Task: In the  document Cocktails.docx Share this file with 'softage.1@softage.net' Make a copy of the file 'without changing the auto name' Delete the  copy of the file
Action: Mouse moved to (421, 387)
Screenshot: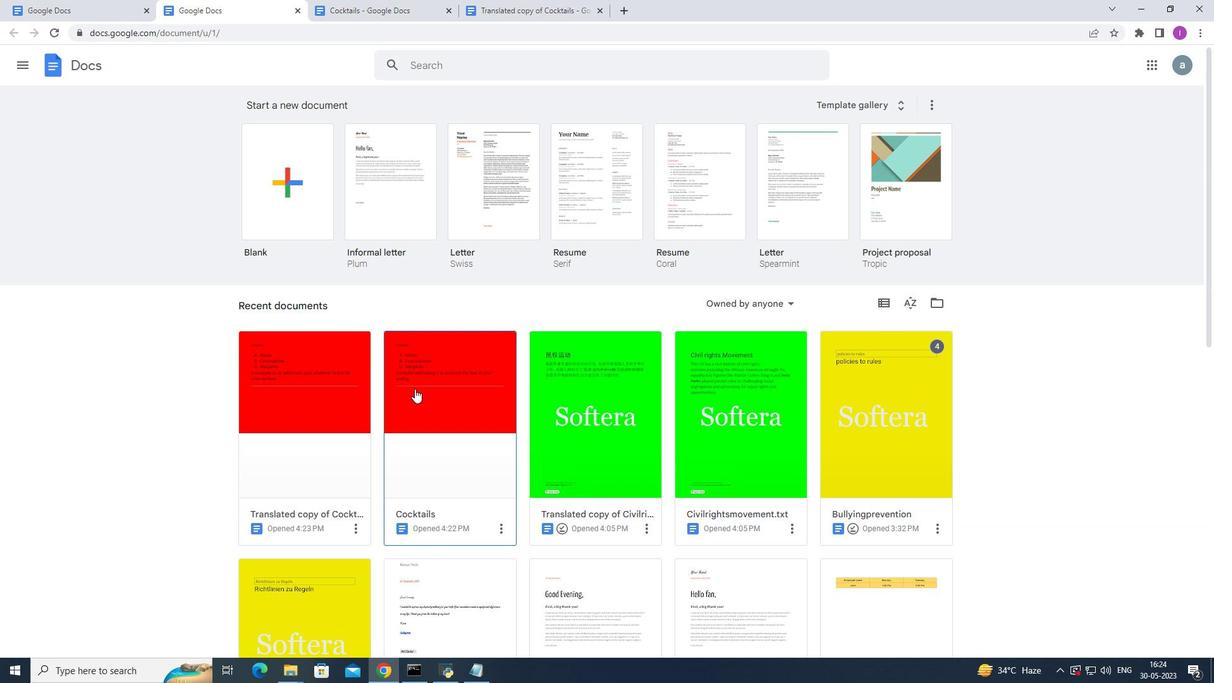 
Action: Mouse pressed left at (421, 387)
Screenshot: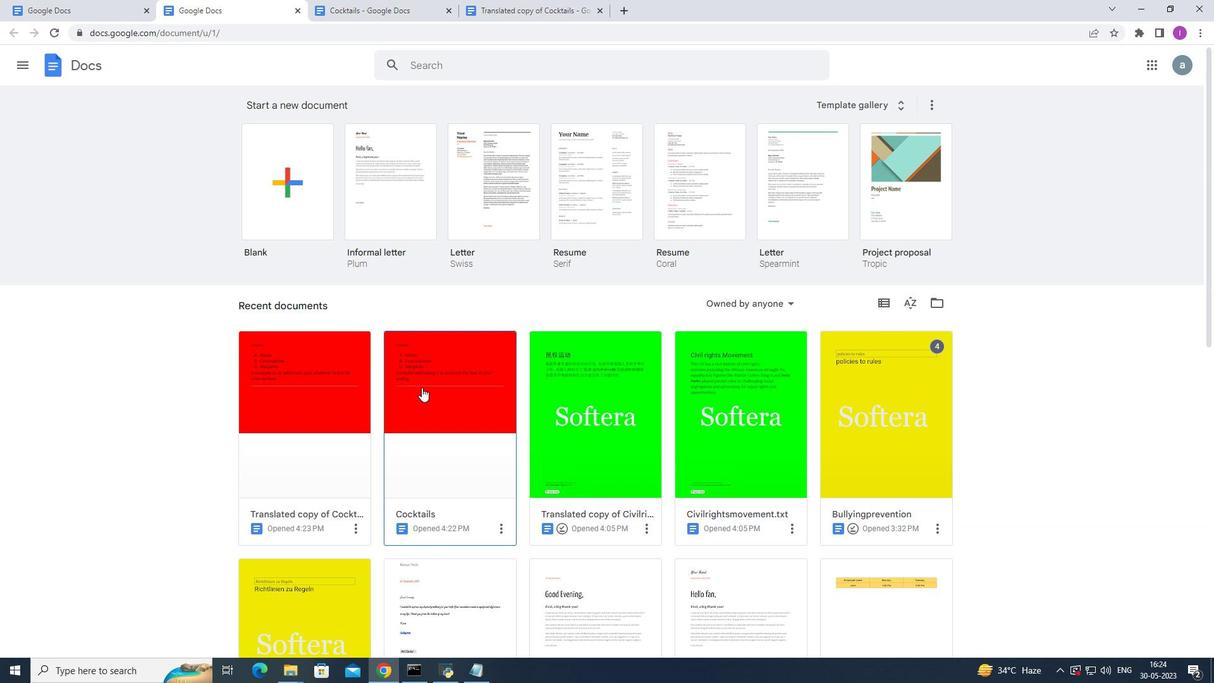 
Action: Mouse moved to (43, 74)
Screenshot: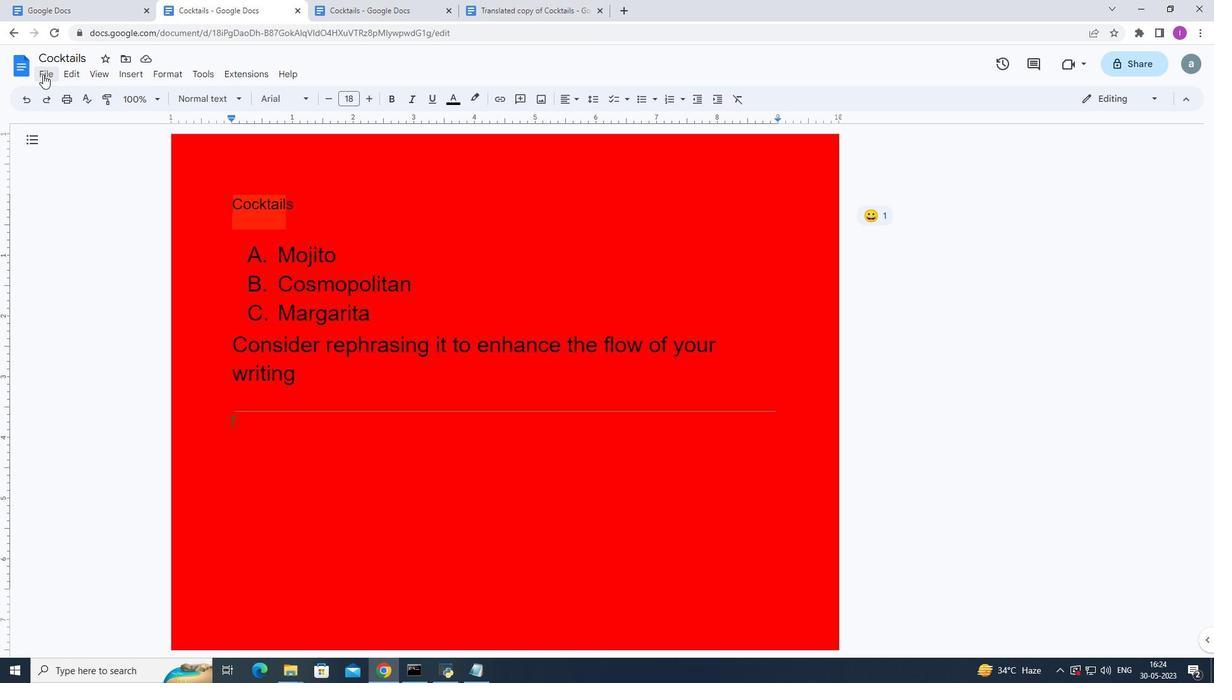 
Action: Mouse pressed left at (43, 74)
Screenshot: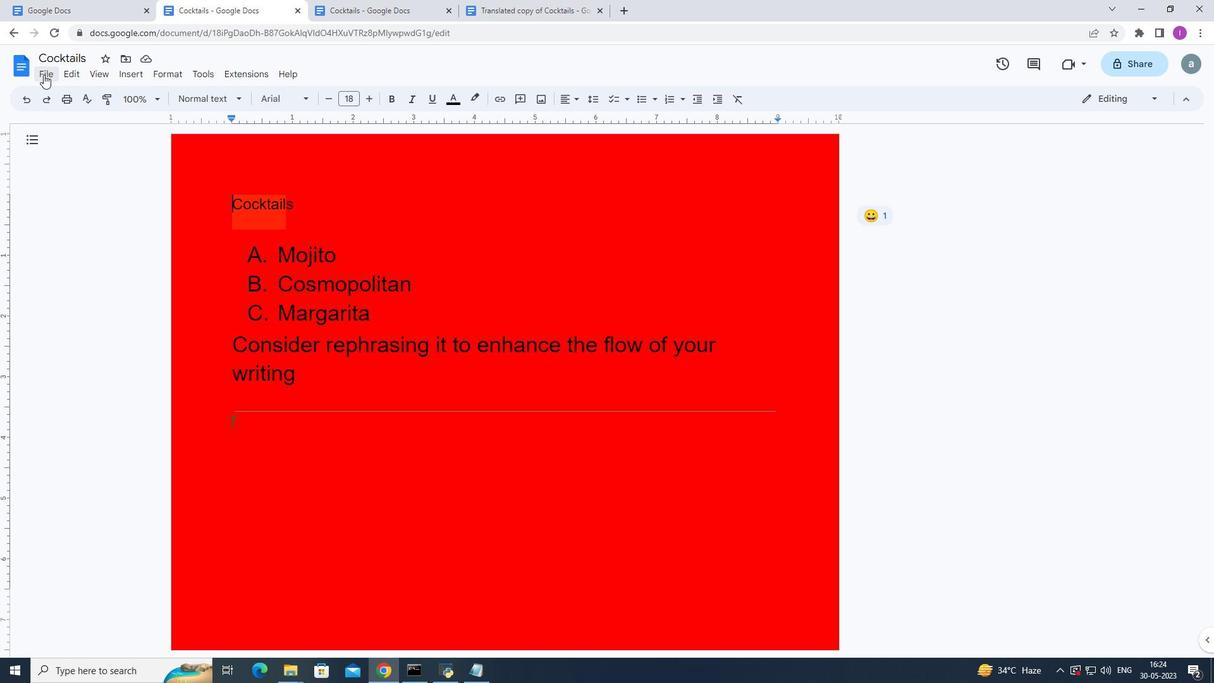 
Action: Mouse moved to (292, 172)
Screenshot: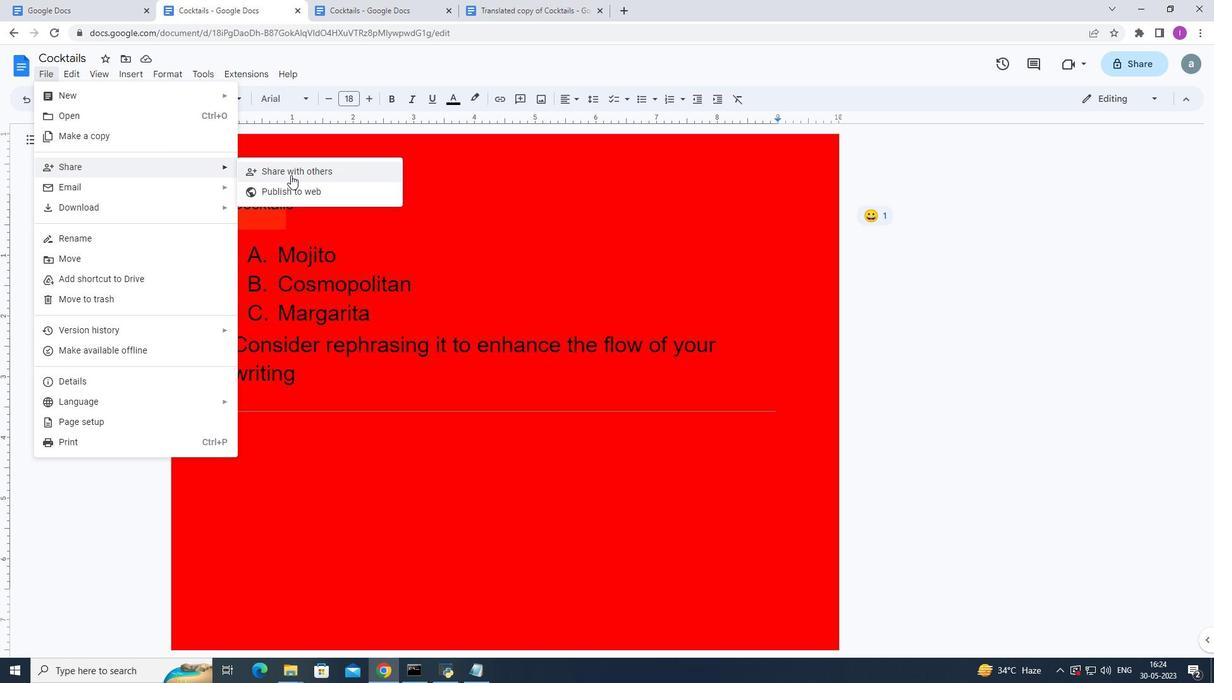 
Action: Mouse pressed left at (292, 172)
Screenshot: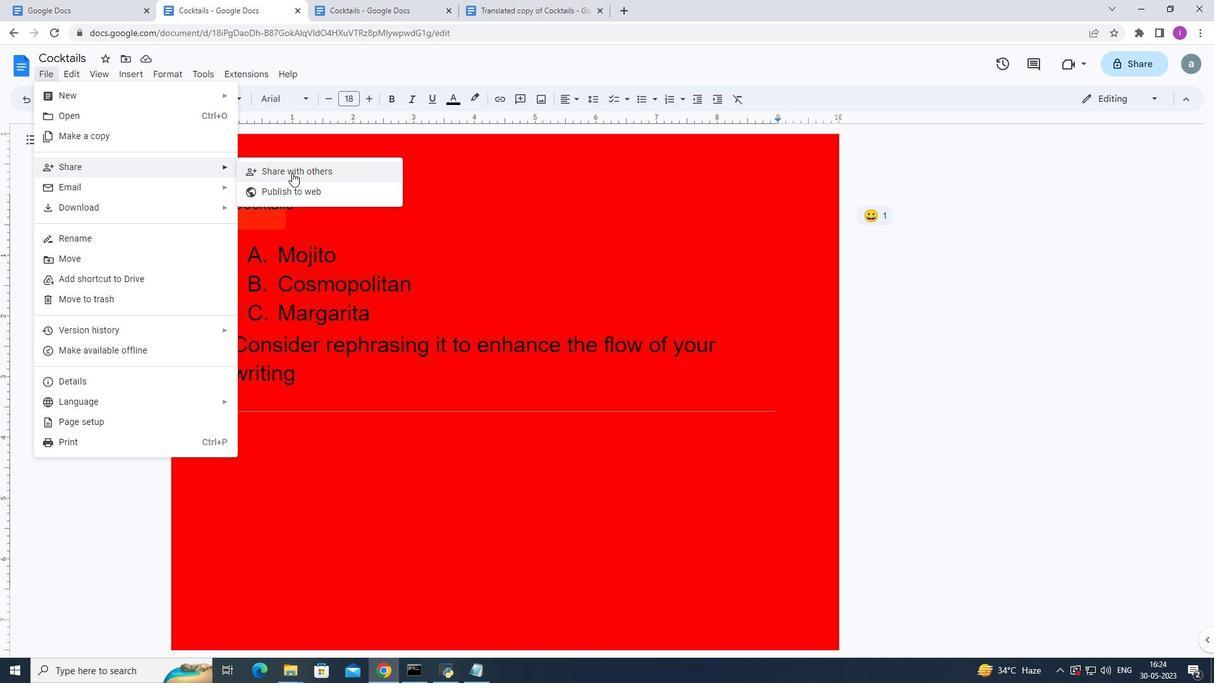 
Action: Mouse moved to (609, 308)
Screenshot: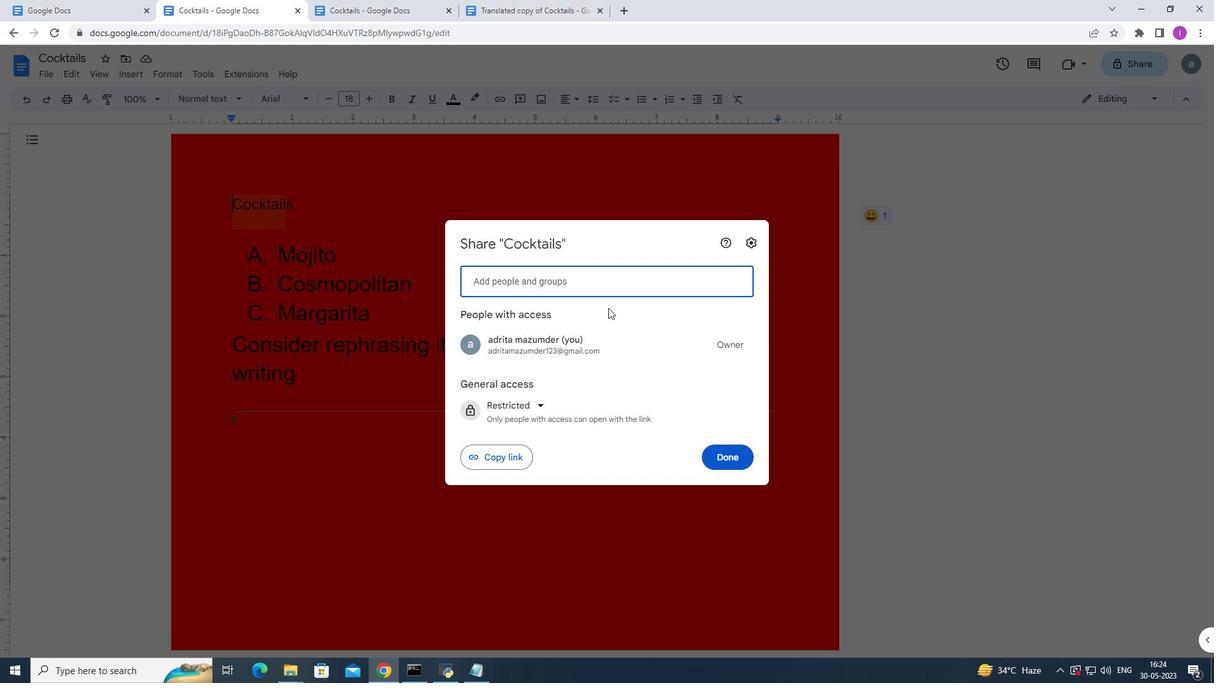 
Action: Key pressed softage.1<Key.shift>@softage.net
Screenshot: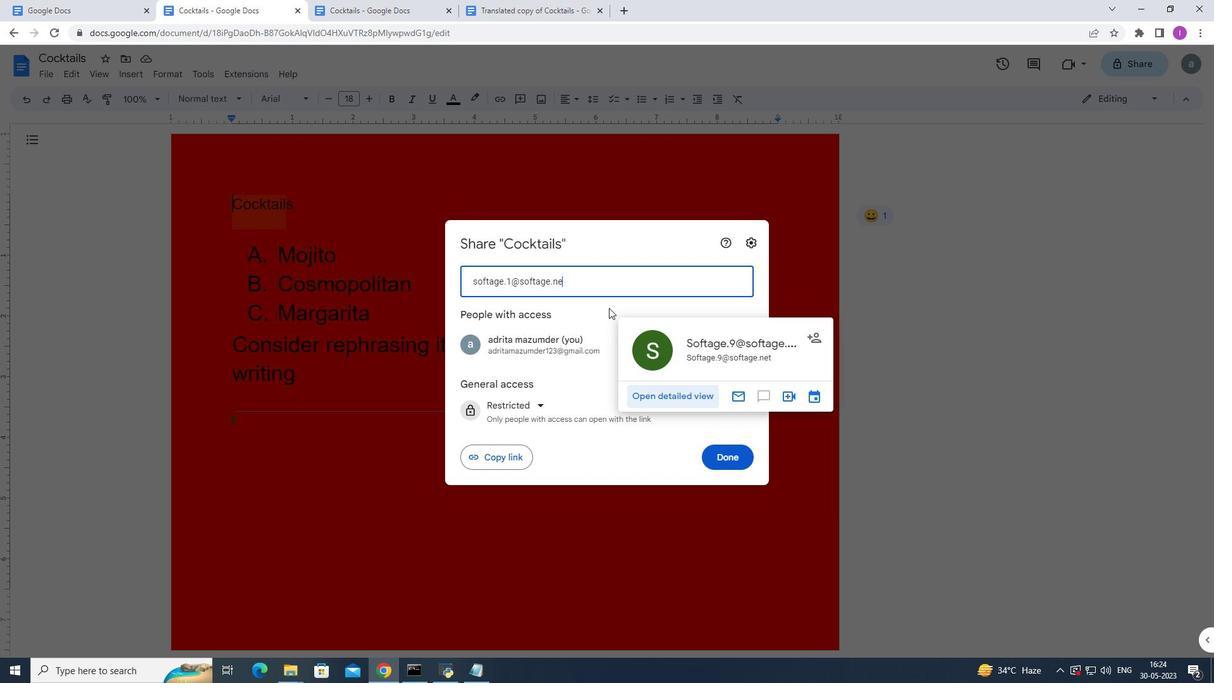 
Action: Mouse moved to (574, 320)
Screenshot: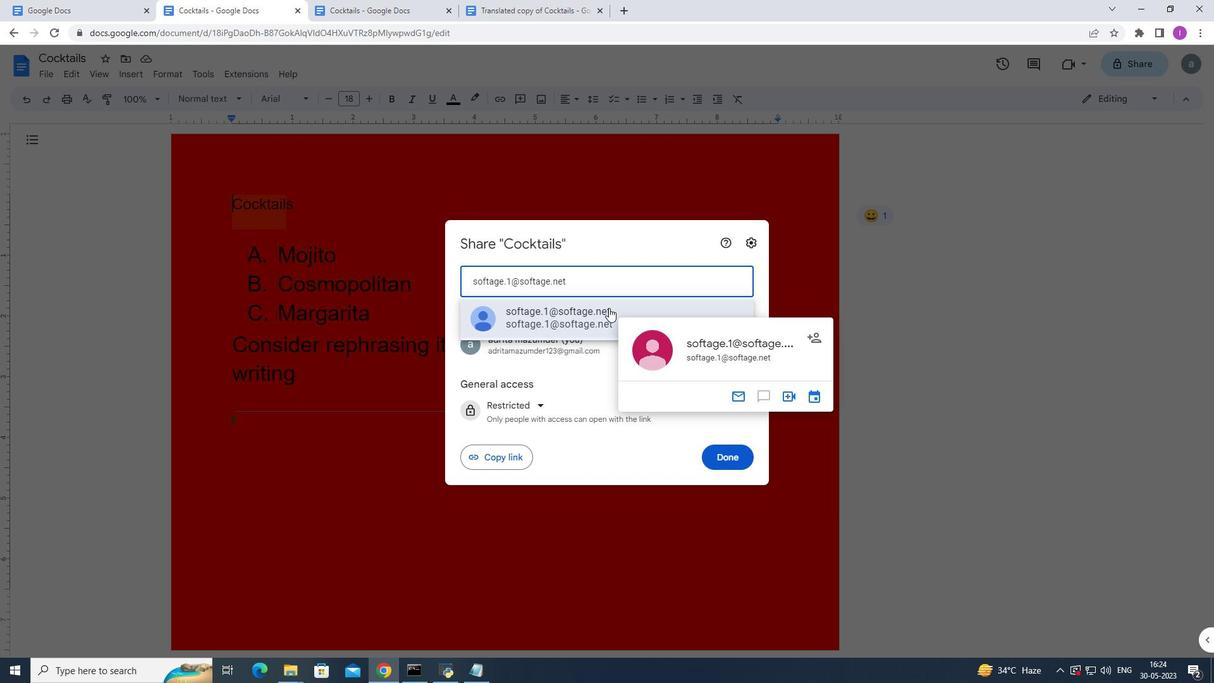 
Action: Mouse pressed left at (574, 320)
Screenshot: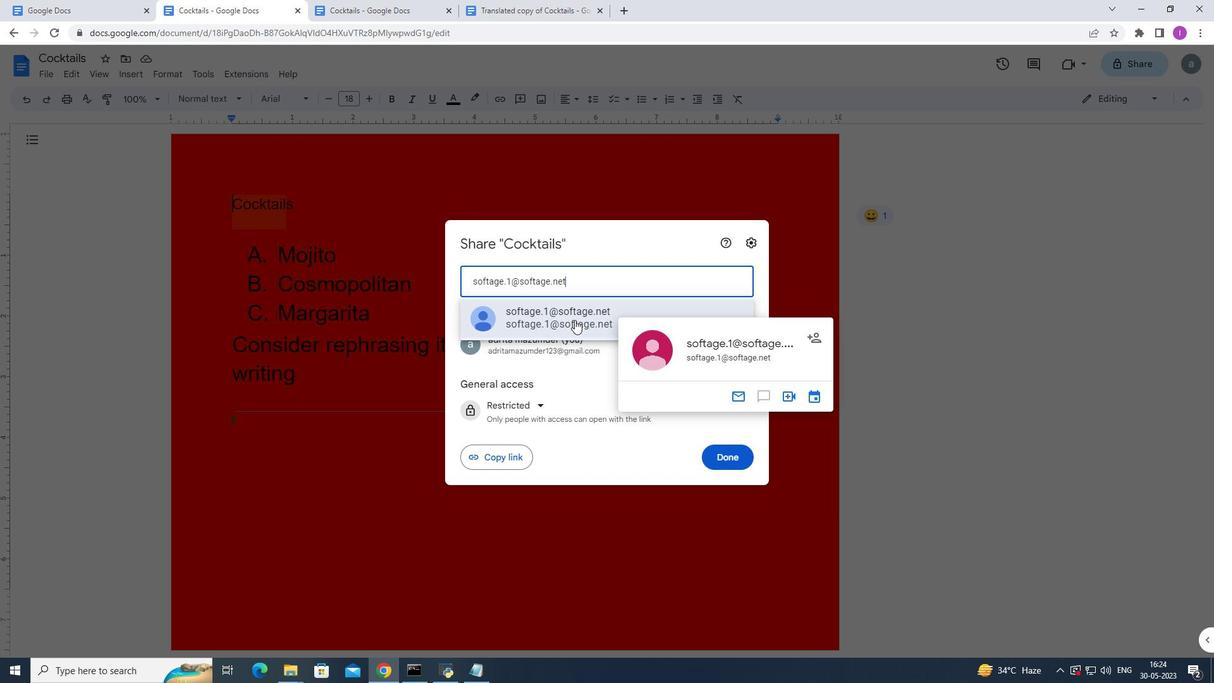 
Action: Mouse moved to (508, 447)
Screenshot: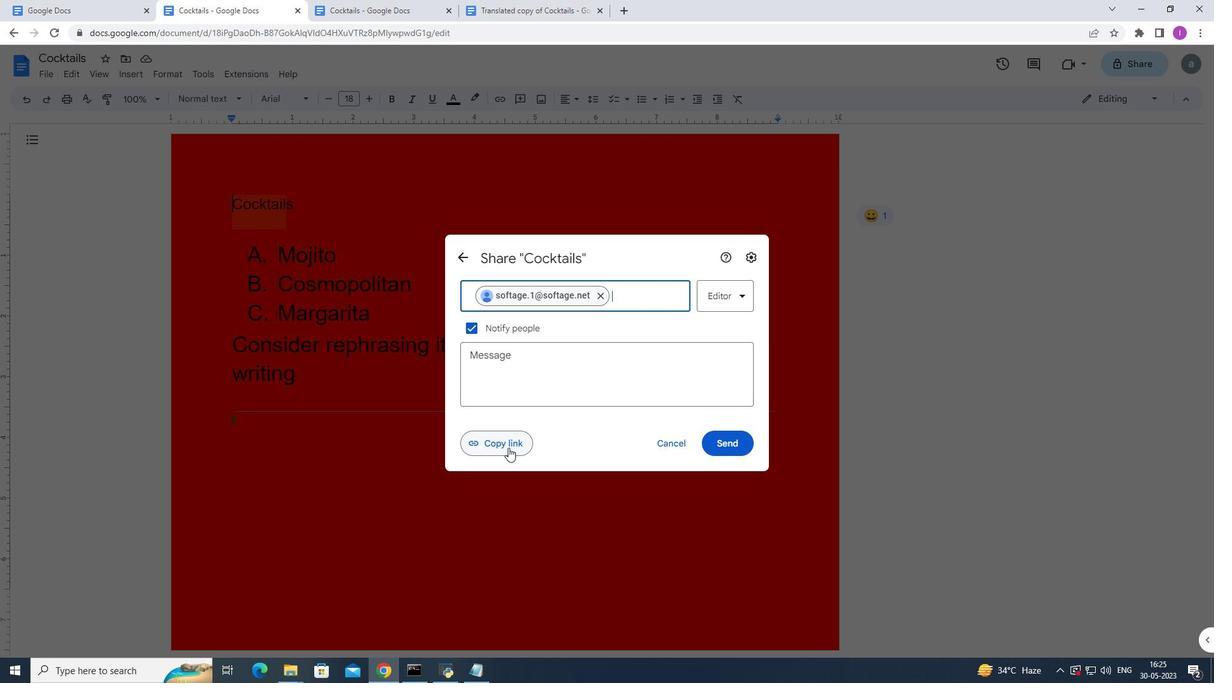 
Action: Mouse pressed left at (508, 447)
Screenshot: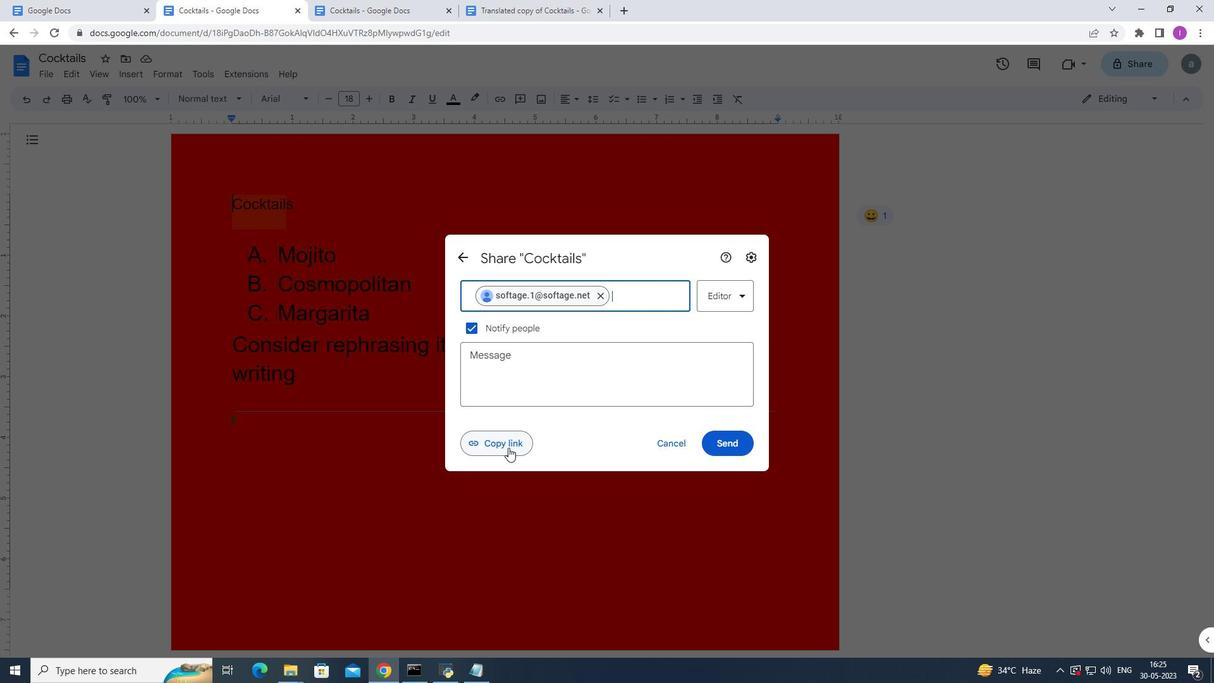 
Action: Mouse moved to (726, 442)
Screenshot: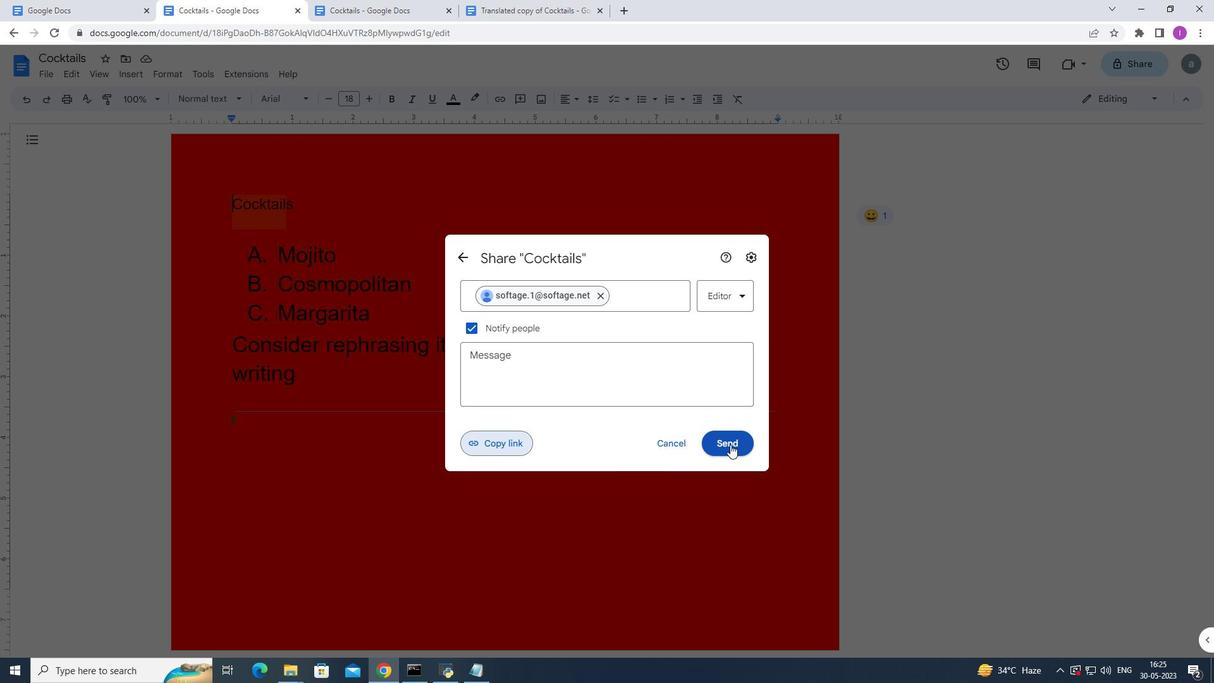 
Action: Mouse pressed left at (726, 442)
Screenshot: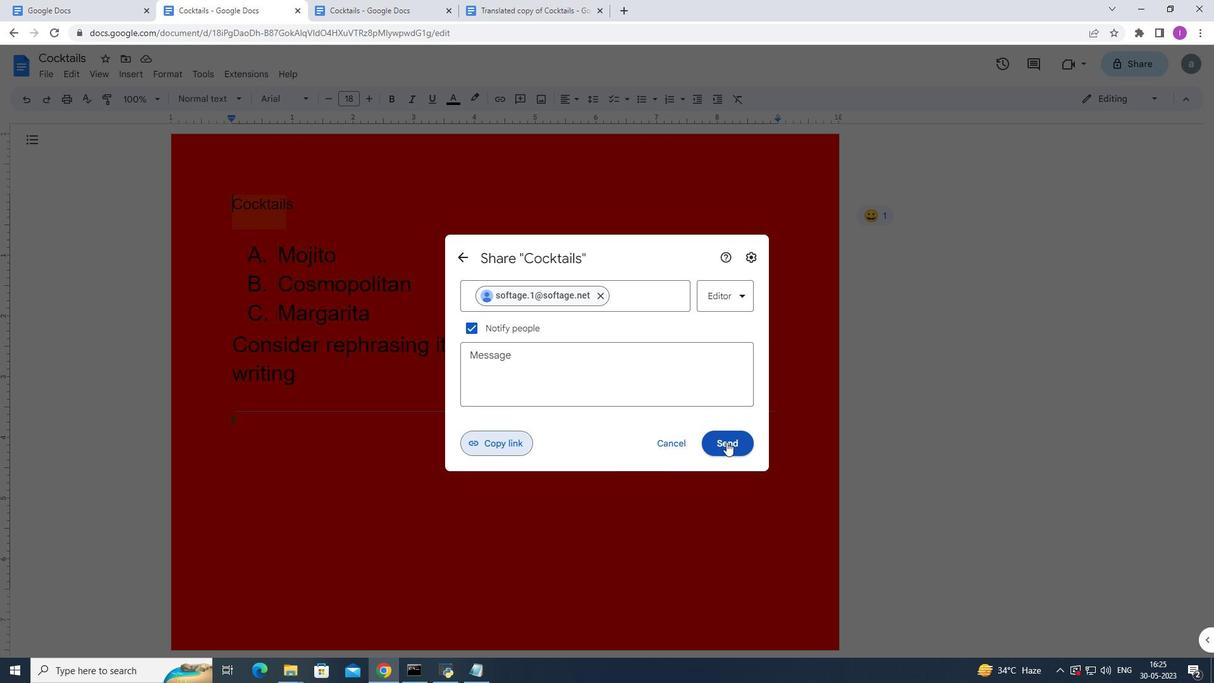 
Action: Mouse moved to (90, 237)
Screenshot: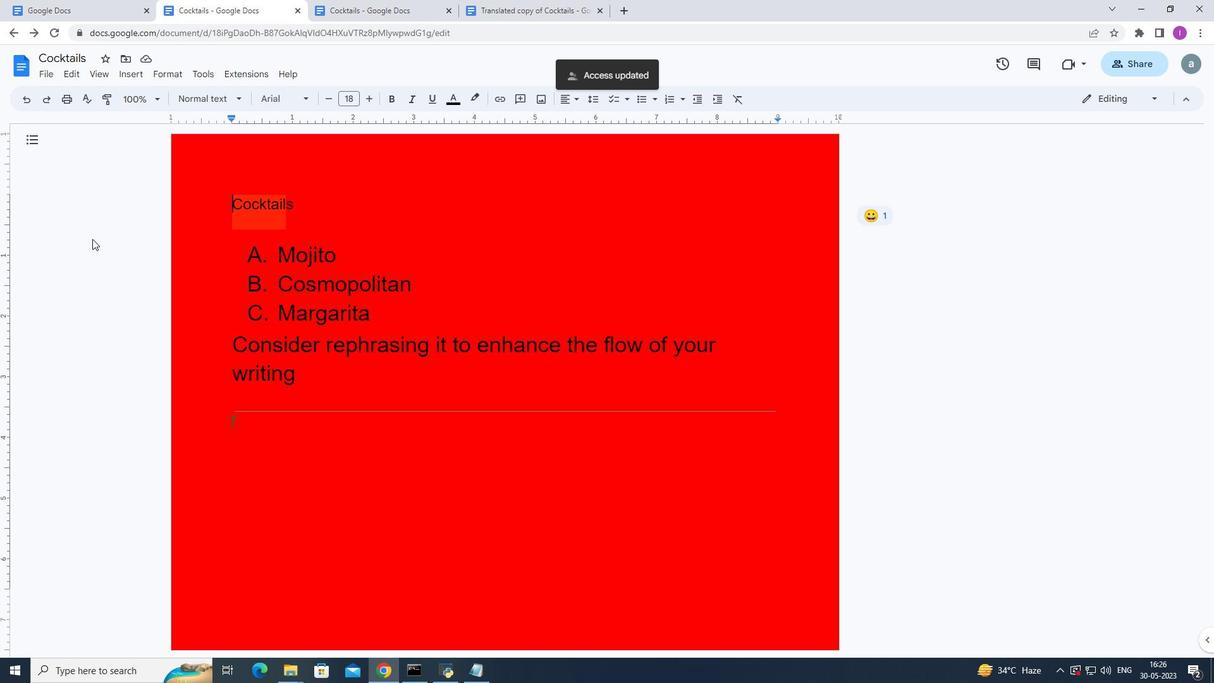 
Action: Key pressed ctrl+V
Screenshot: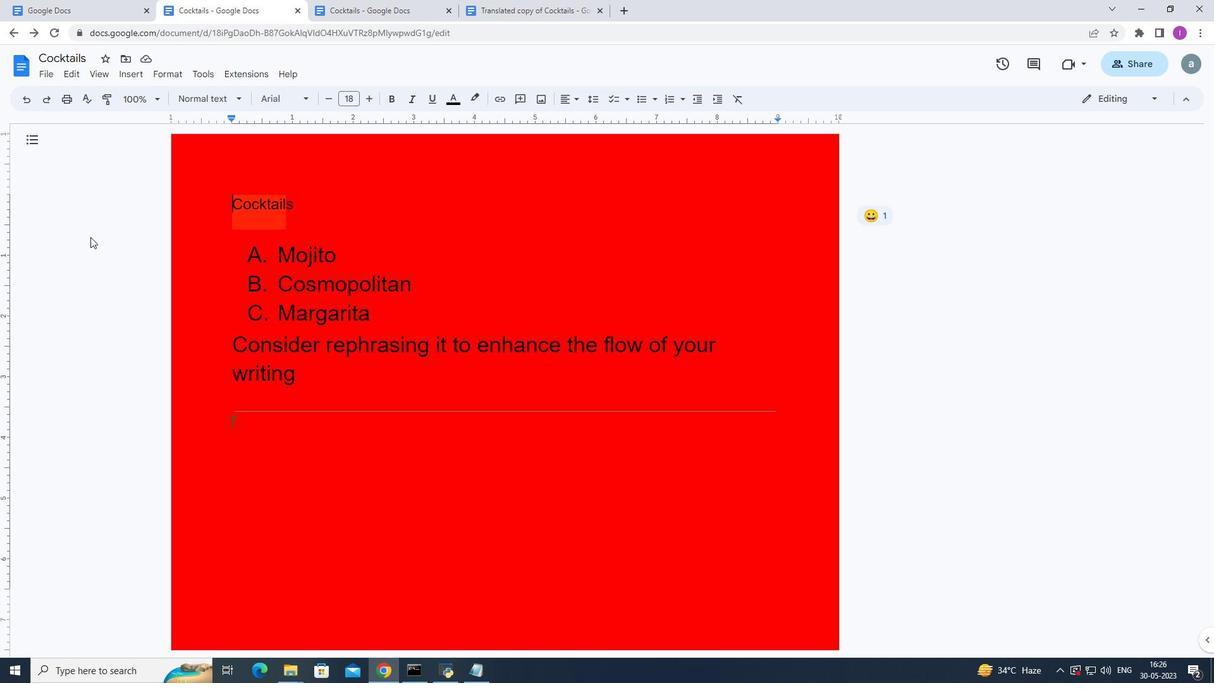 
Action: Mouse moved to (170, 159)
Screenshot: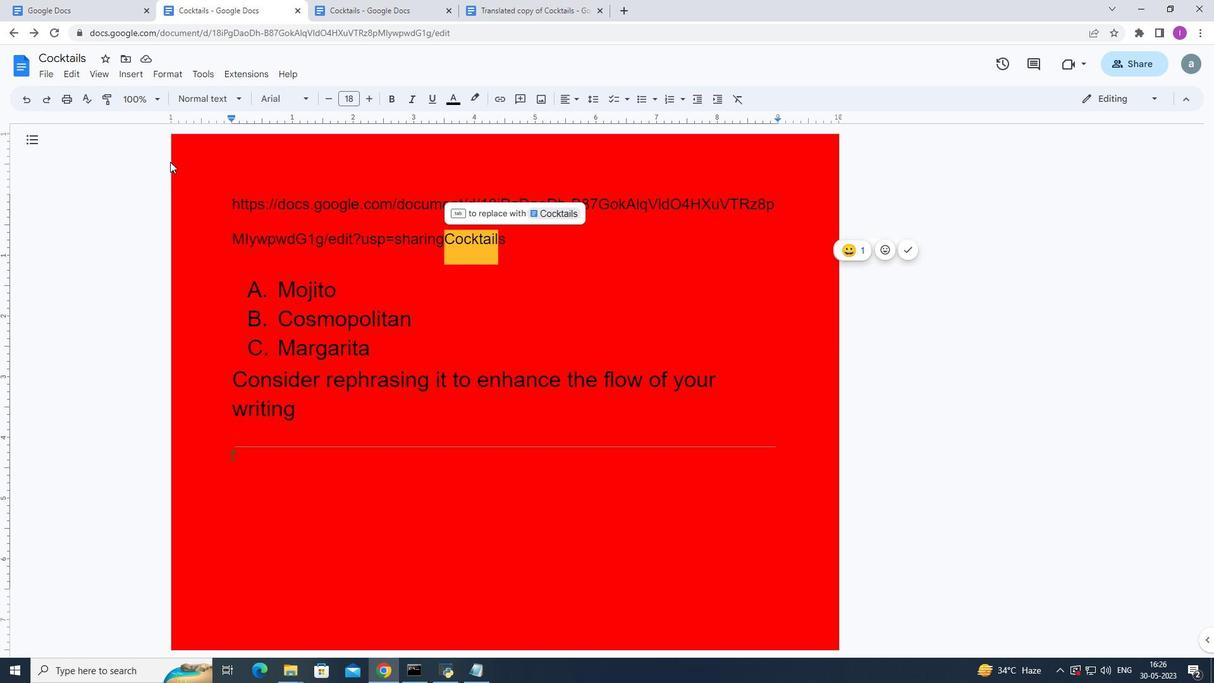 
Action: Mouse pressed left at (170, 159)
Screenshot: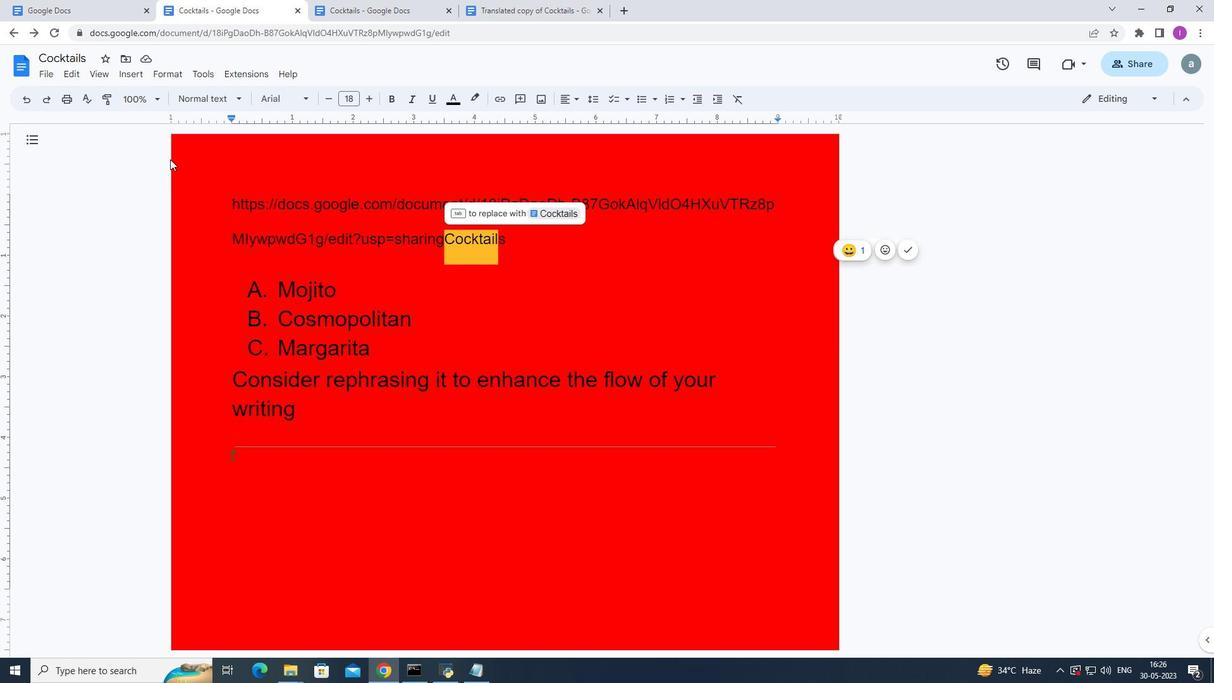 
Action: Mouse moved to (800, 304)
Screenshot: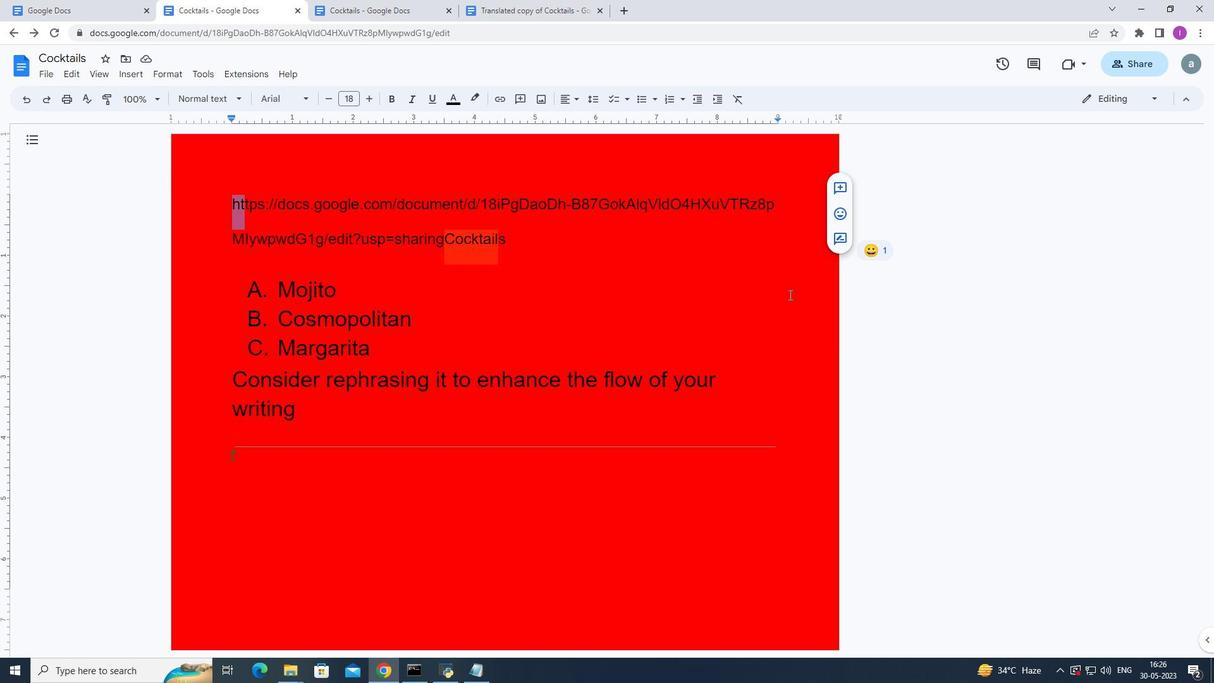 
Action: Mouse pressed right at (800, 304)
Screenshot: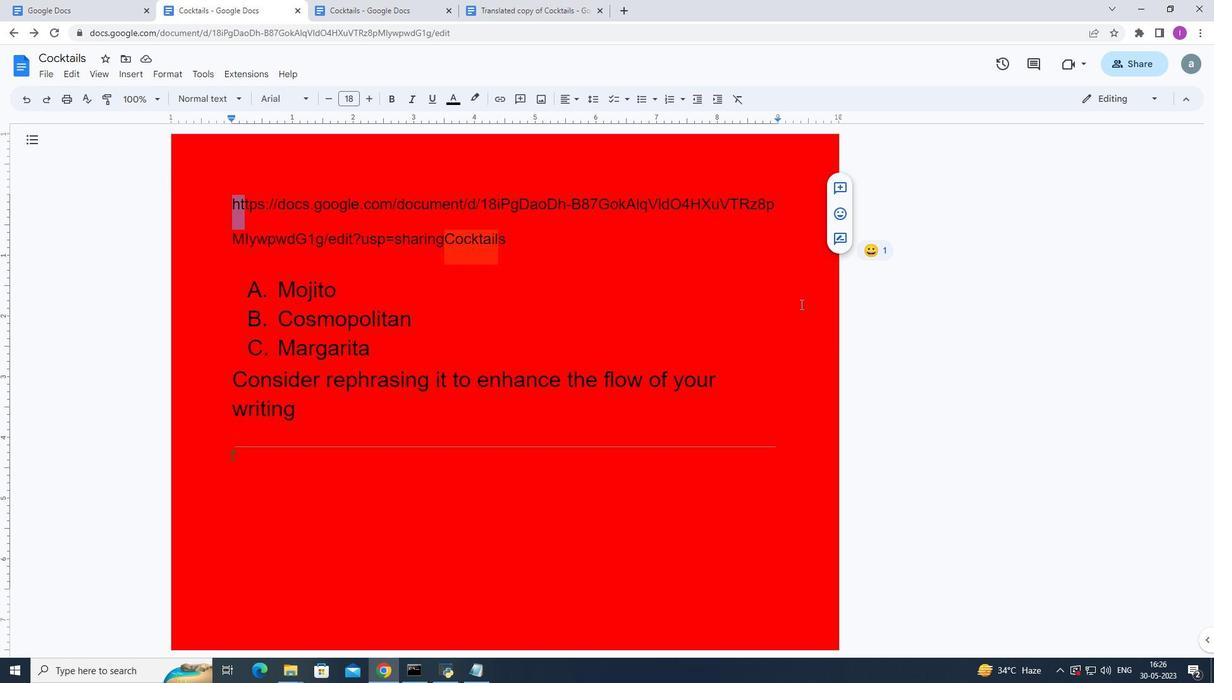 
Action: Mouse moved to (921, 216)
Screenshot: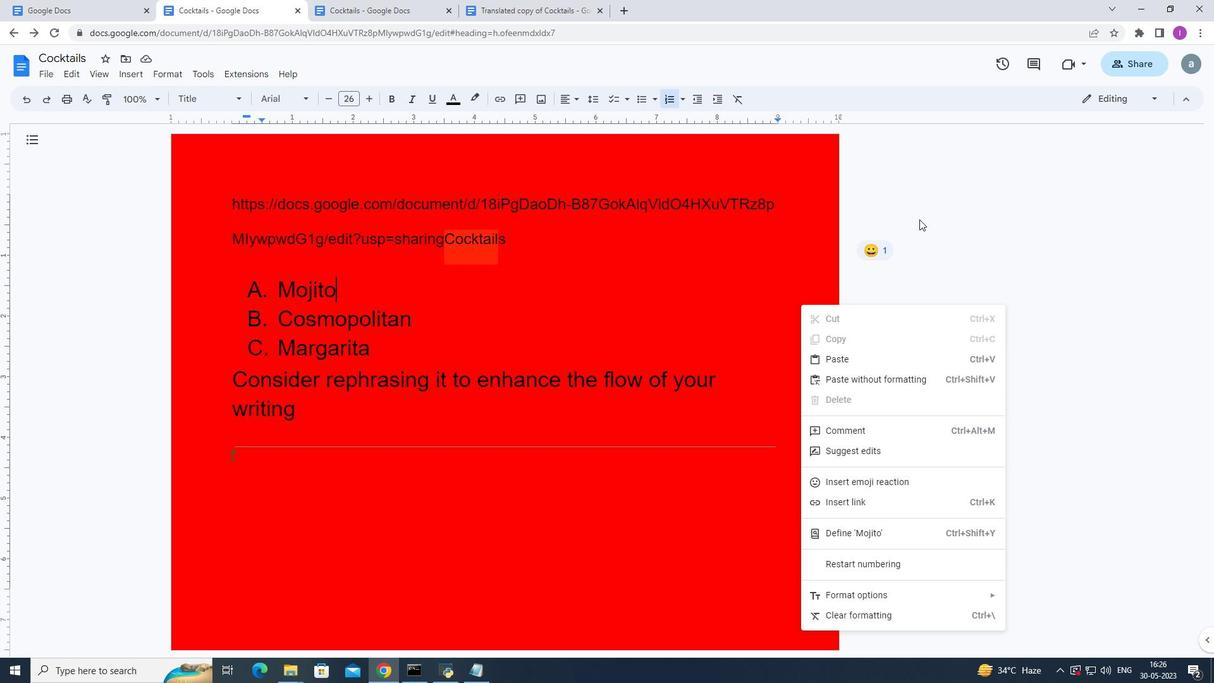 
Action: Mouse pressed left at (921, 216)
Screenshot: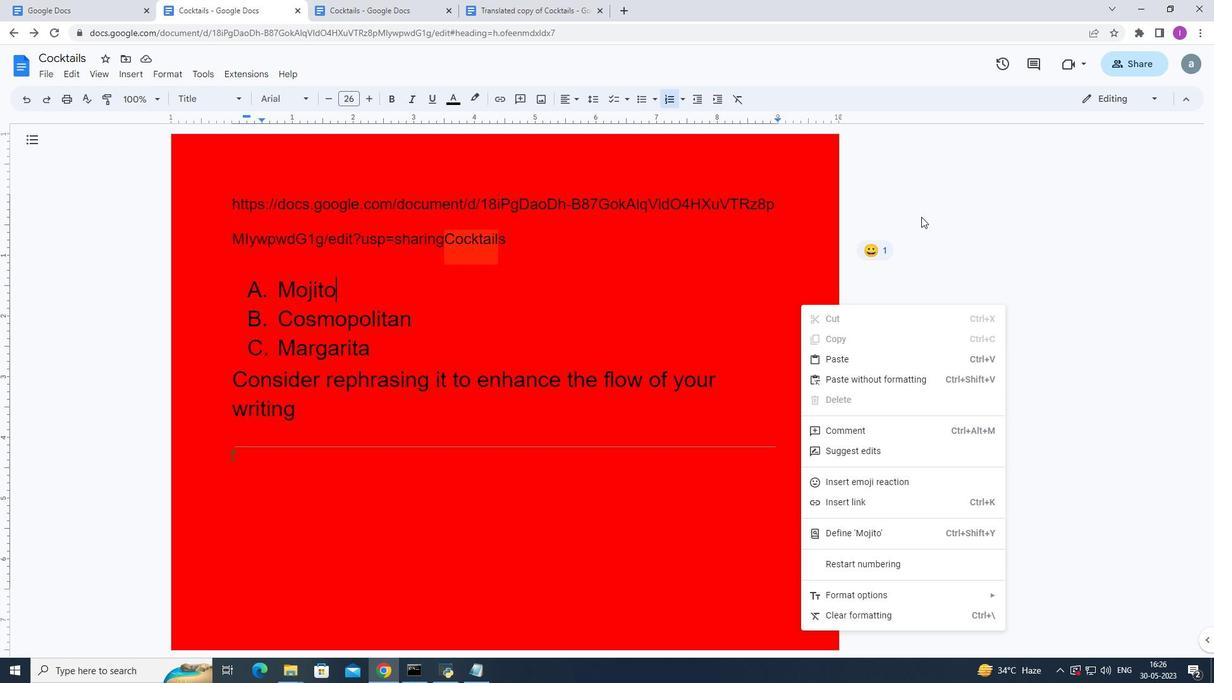
Action: Mouse moved to (166, 136)
Screenshot: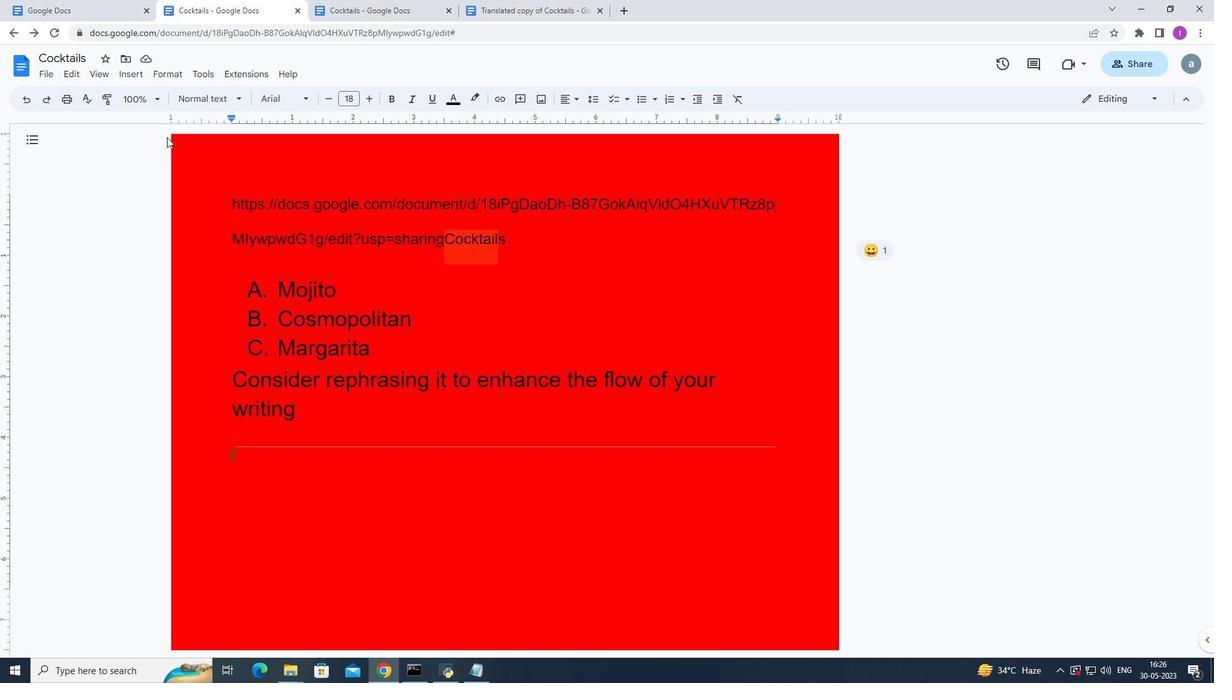 
Action: Mouse pressed left at (166, 136)
Screenshot: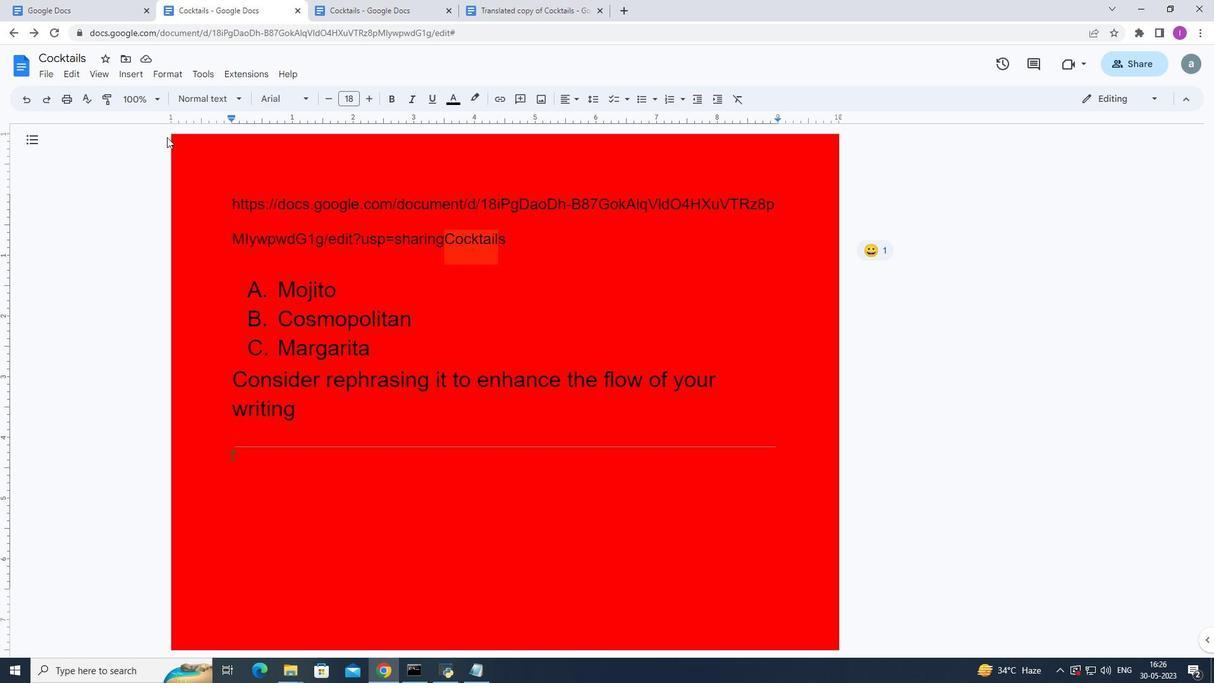 
Action: Mouse moved to (315, 265)
Screenshot: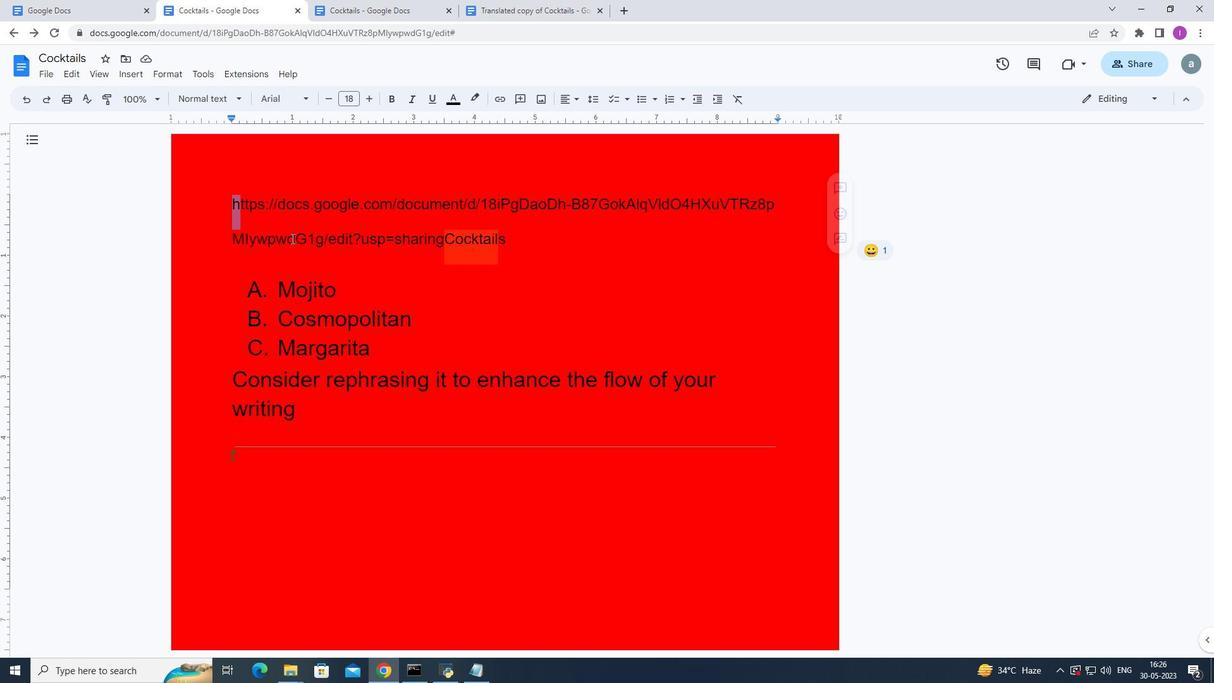 
Action: Mouse pressed left at (315, 265)
Screenshot: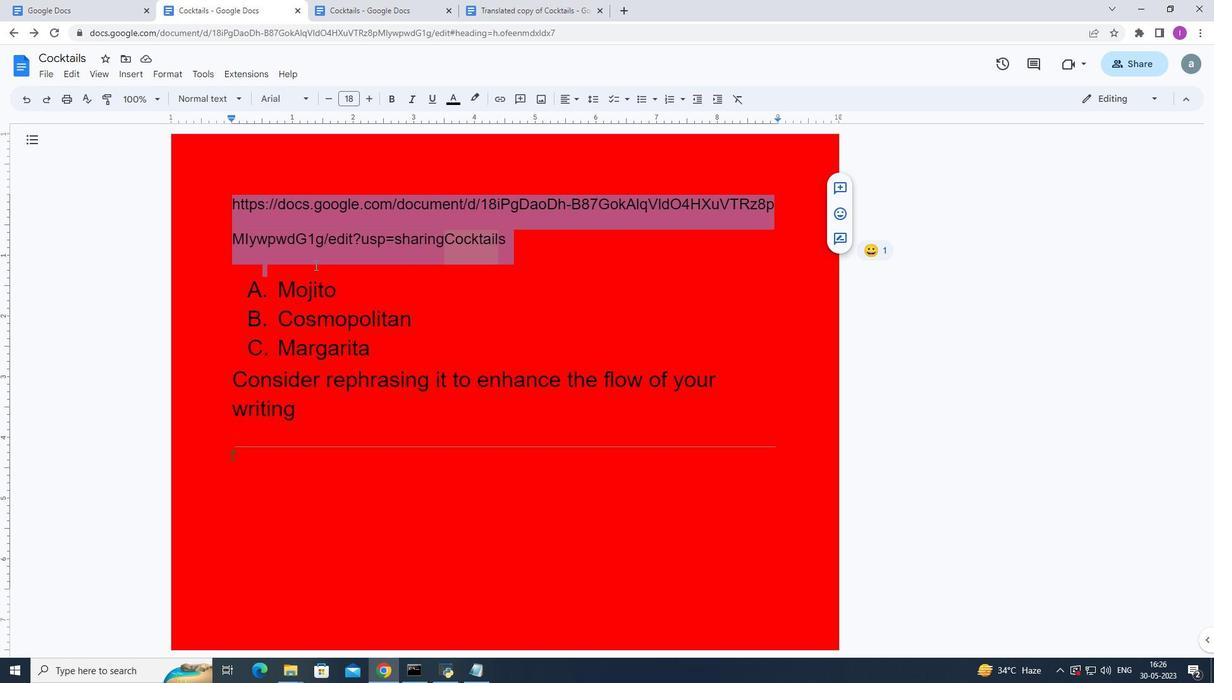 
Action: Mouse moved to (477, 434)
Screenshot: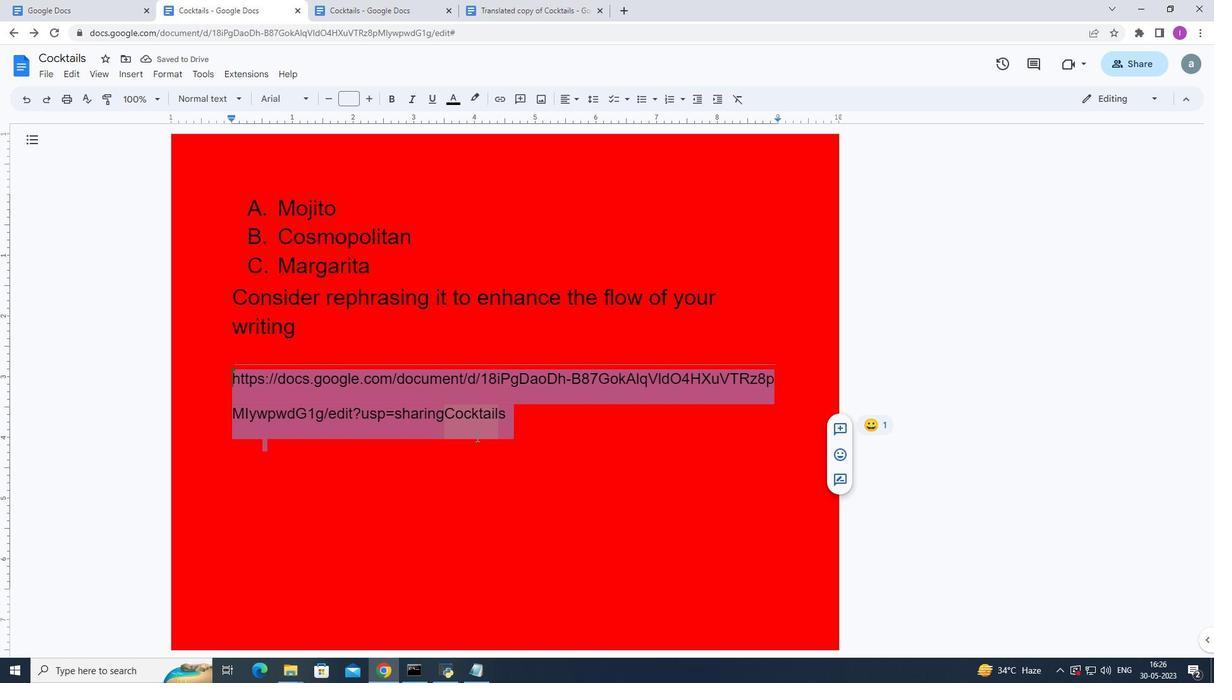 
Action: Mouse pressed right at (477, 434)
Screenshot: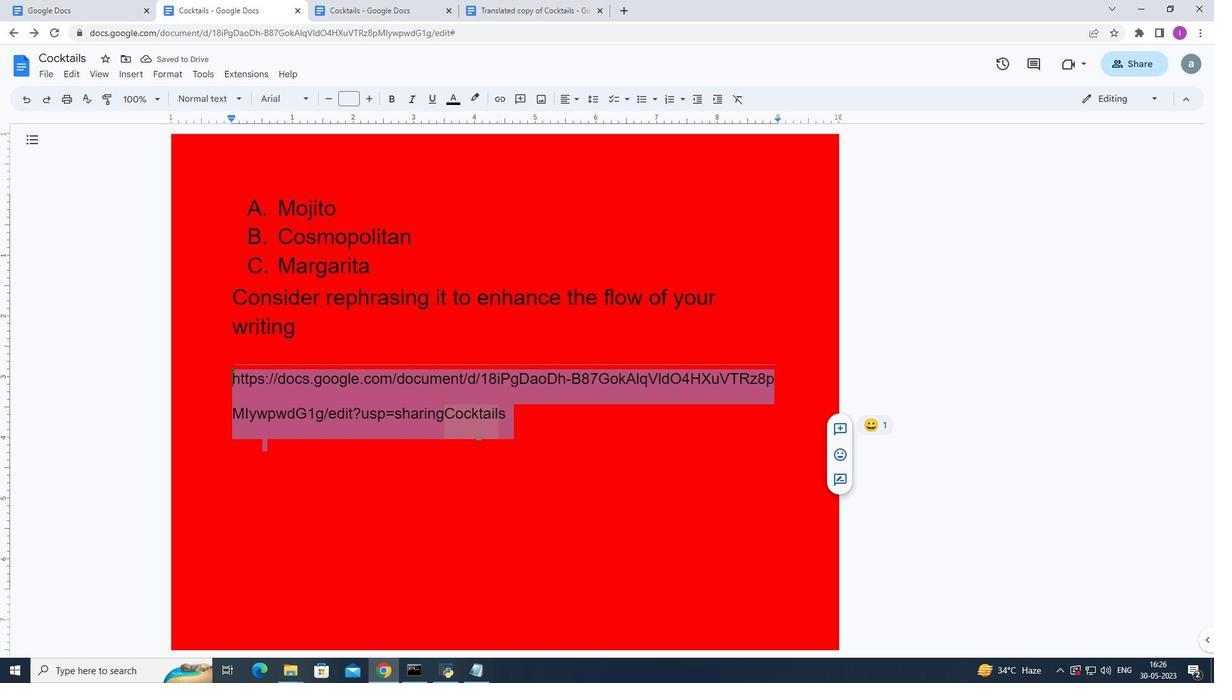 
Action: Mouse moved to (513, 192)
Screenshot: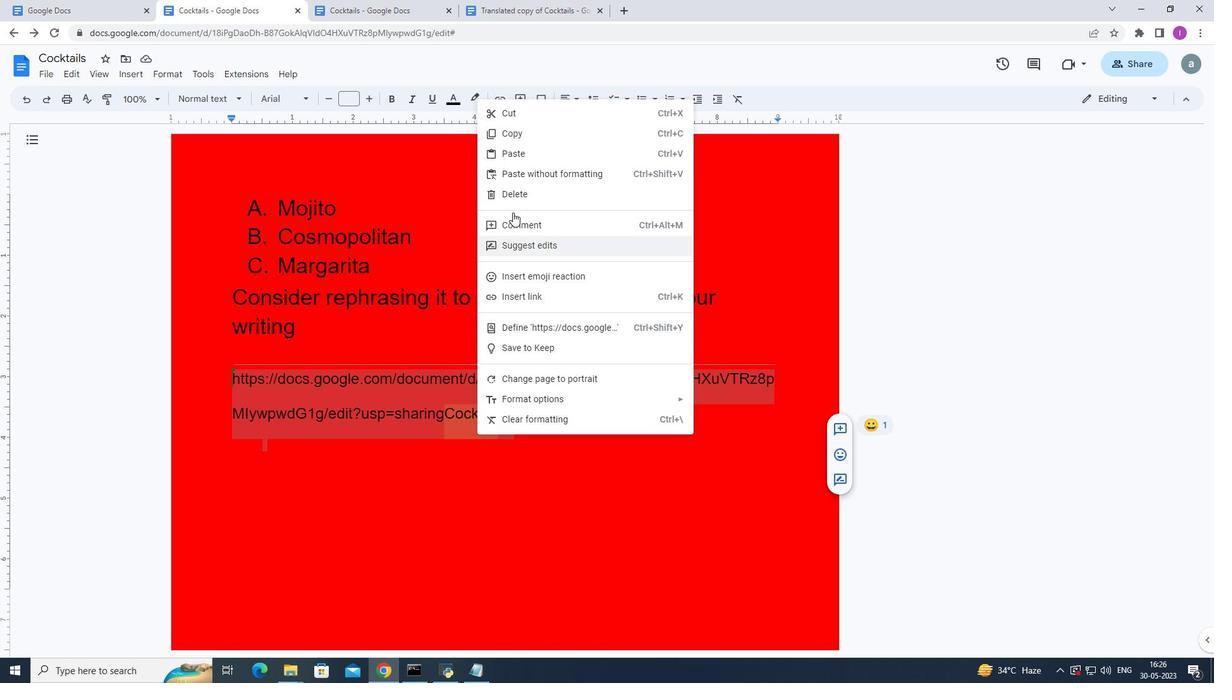 
Action: Mouse pressed left at (513, 192)
Screenshot: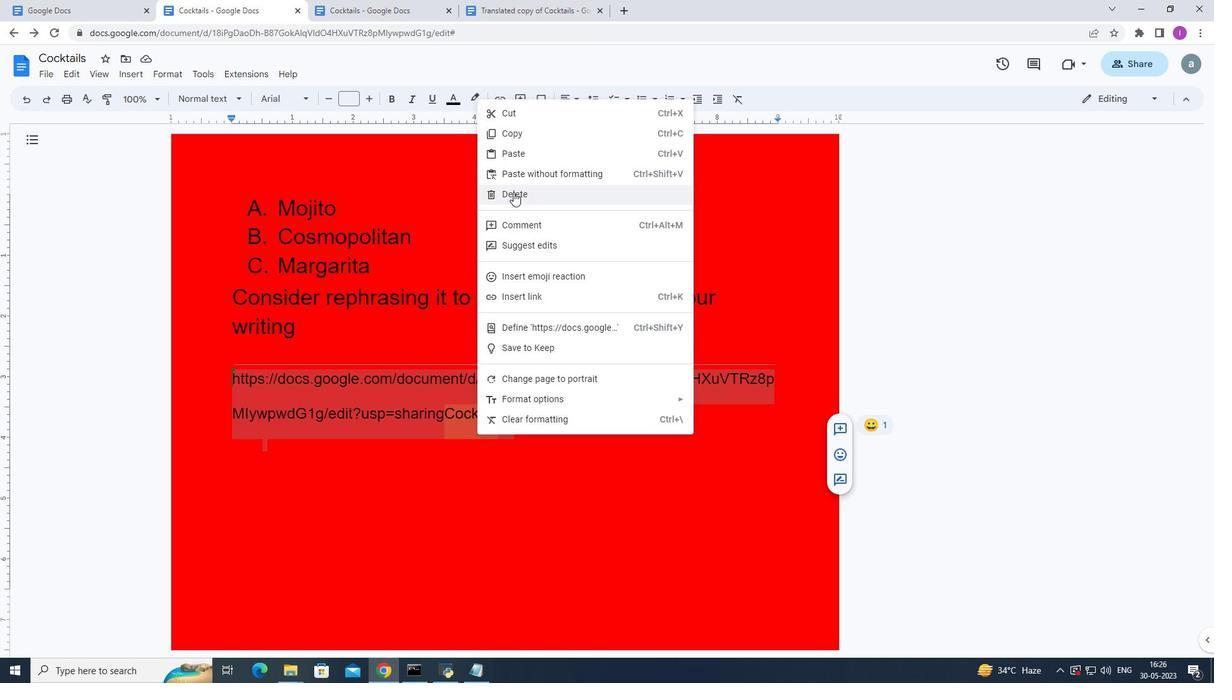 
Action: Mouse moved to (624, 543)
Screenshot: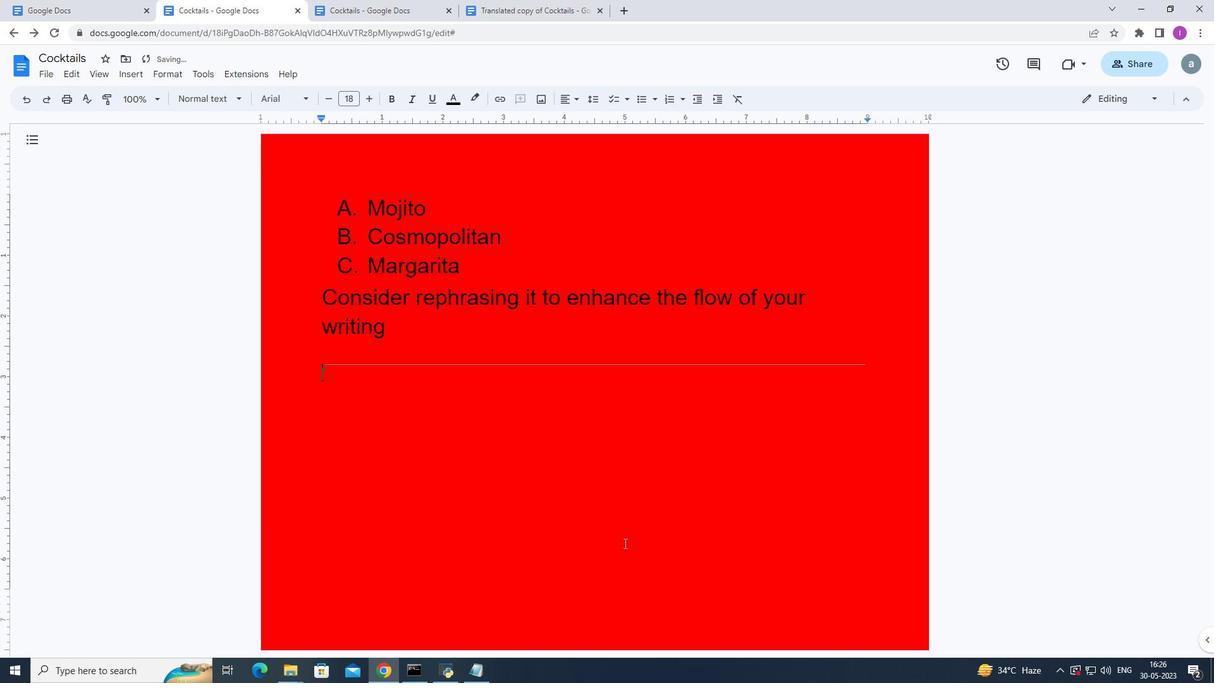 
